 Task: Look for products in the category "Facial Care & Cosmetics" from Reviva only.
Action: Mouse pressed left at (259, 128)
Screenshot: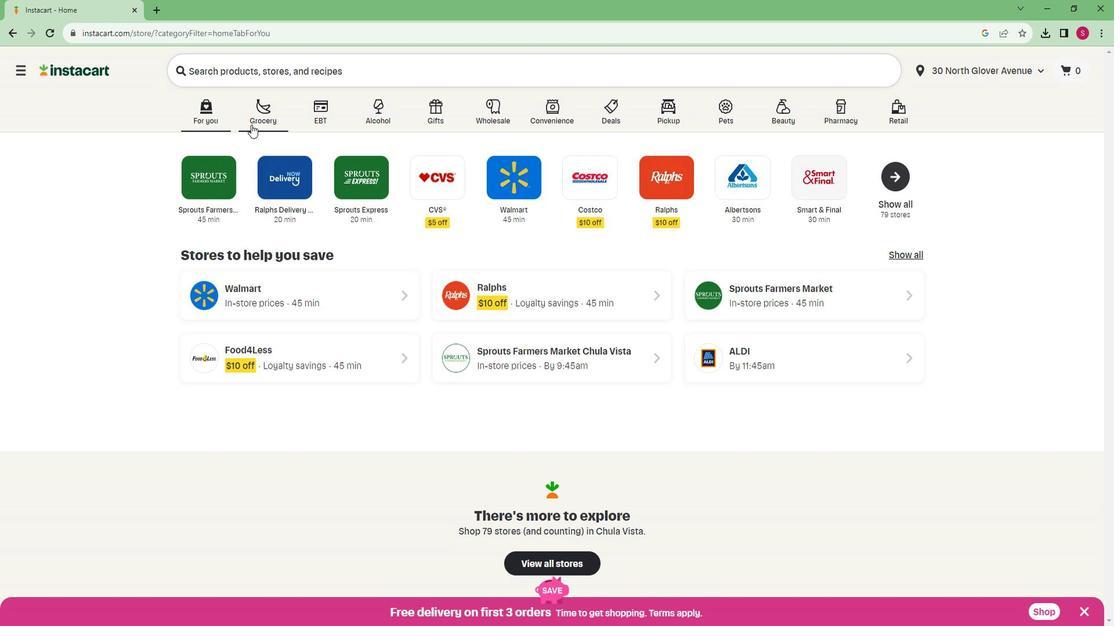 
Action: Mouse moved to (235, 327)
Screenshot: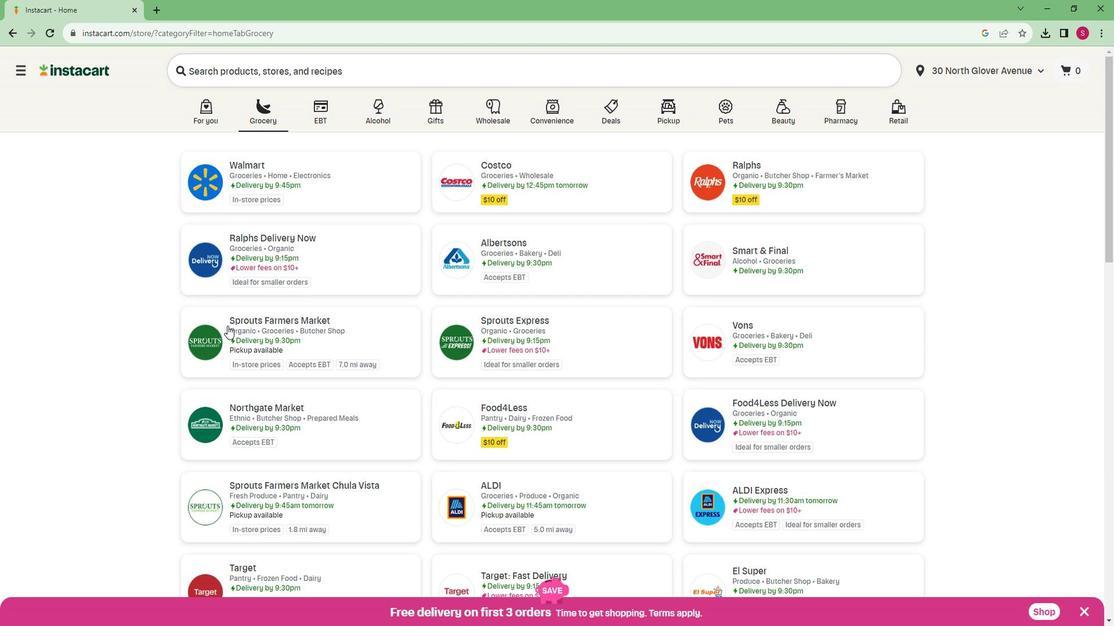 
Action: Mouse pressed left at (235, 327)
Screenshot: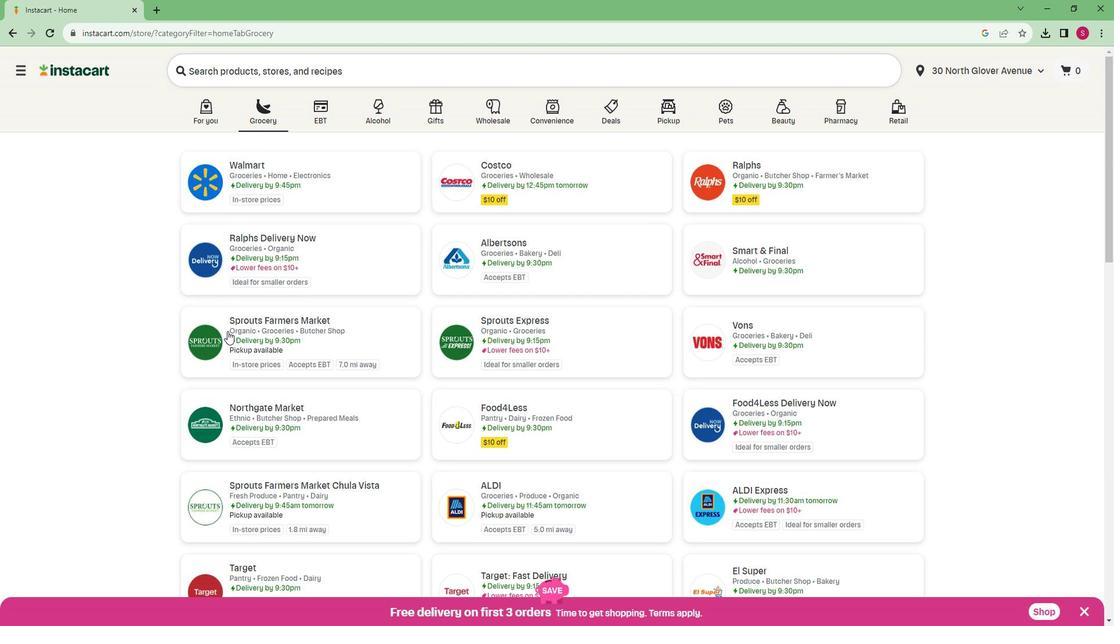 
Action: Mouse moved to (103, 382)
Screenshot: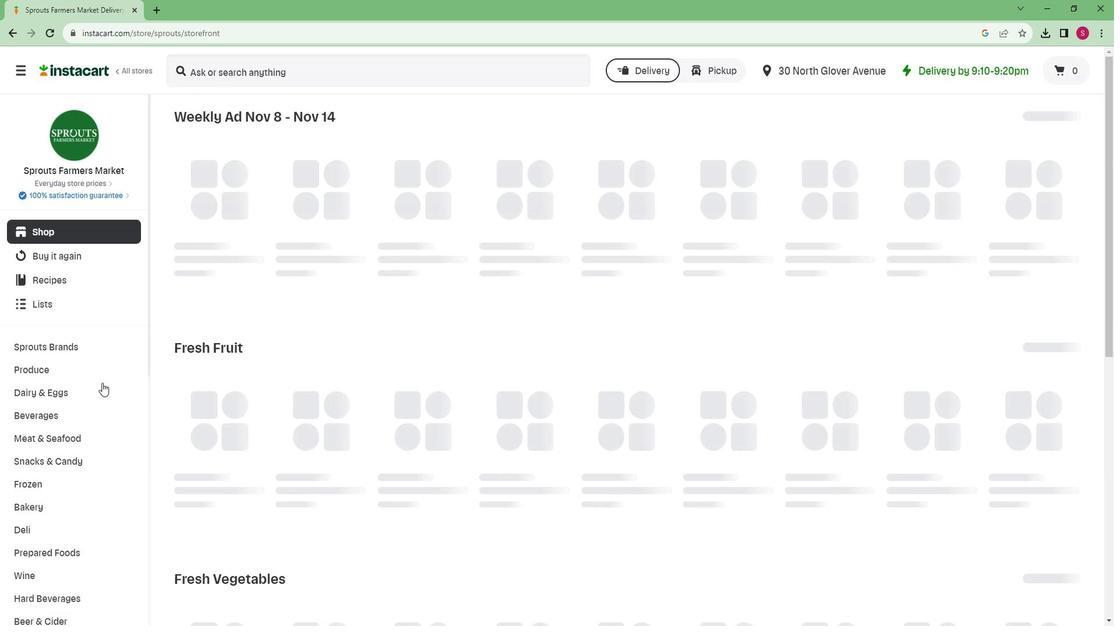 
Action: Mouse scrolled (103, 382) with delta (0, 0)
Screenshot: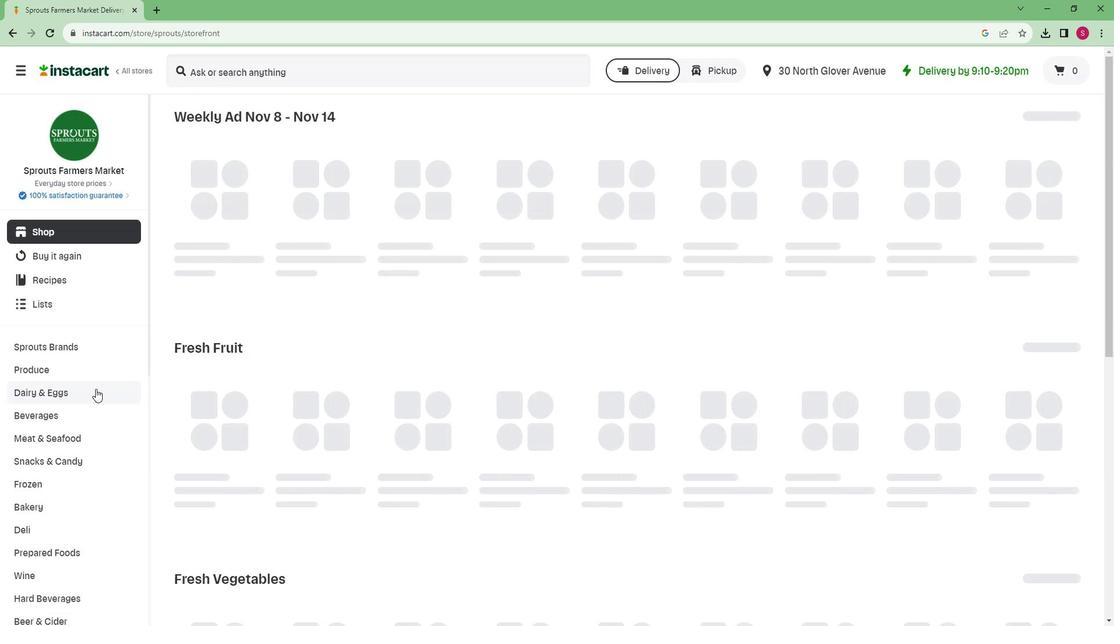 
Action: Mouse scrolled (103, 382) with delta (0, 0)
Screenshot: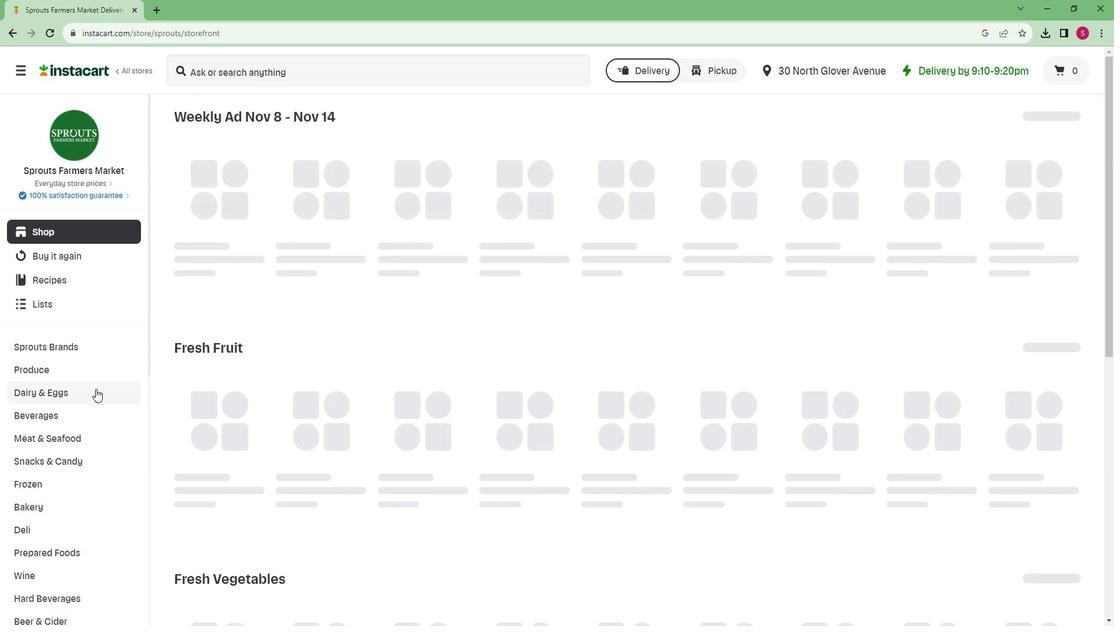 
Action: Mouse scrolled (103, 382) with delta (0, 0)
Screenshot: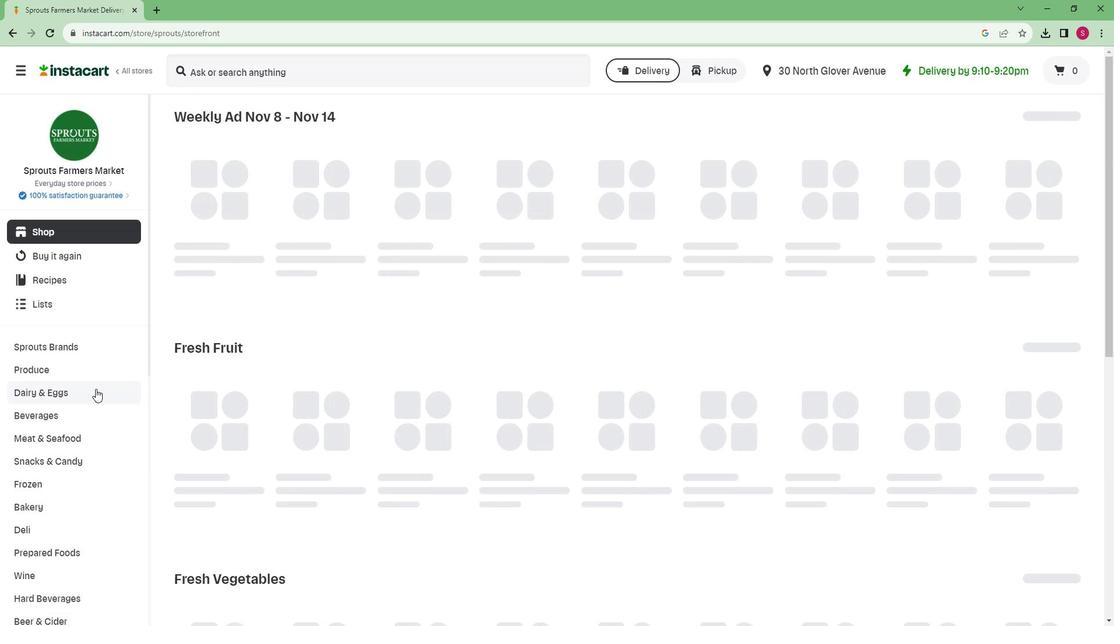 
Action: Mouse scrolled (103, 382) with delta (0, 0)
Screenshot: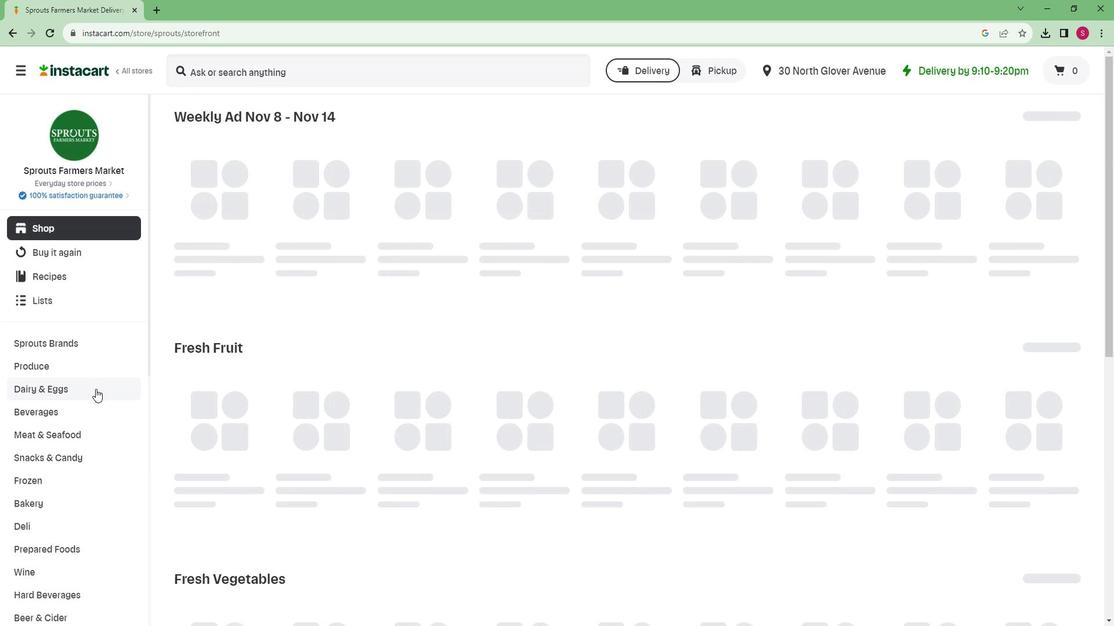 
Action: Mouse scrolled (103, 382) with delta (0, 0)
Screenshot: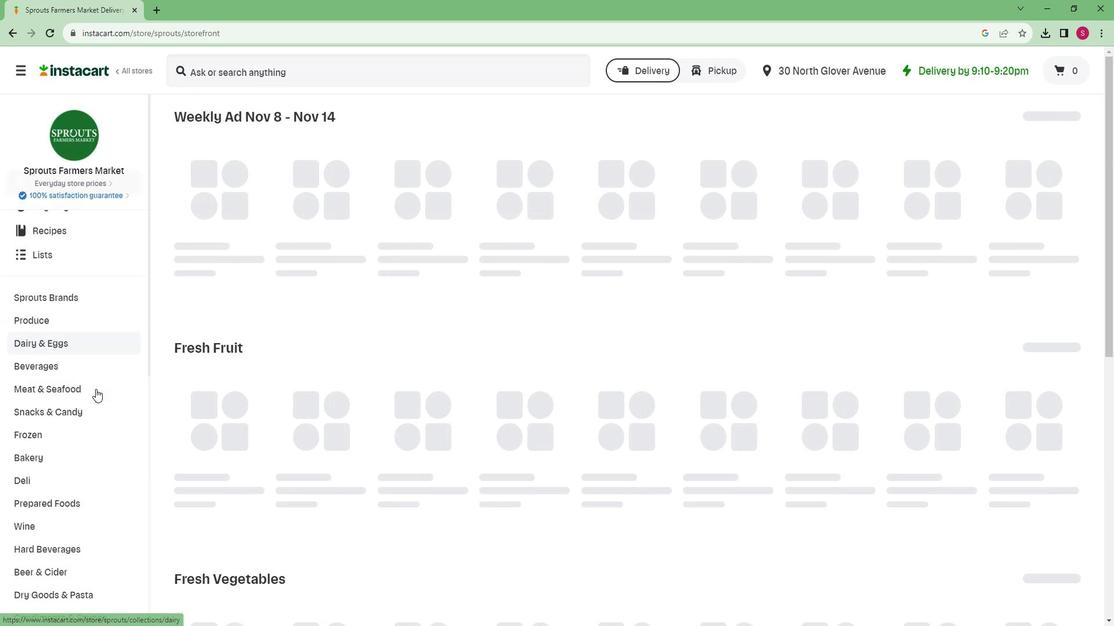 
Action: Mouse scrolled (103, 382) with delta (0, 0)
Screenshot: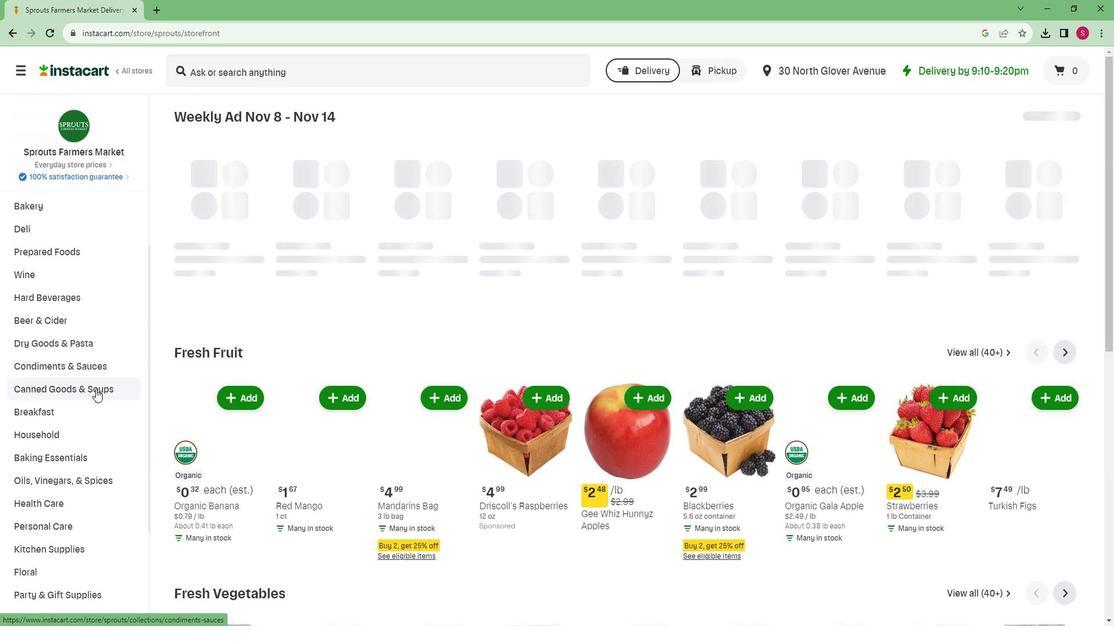 
Action: Mouse scrolled (103, 382) with delta (0, 0)
Screenshot: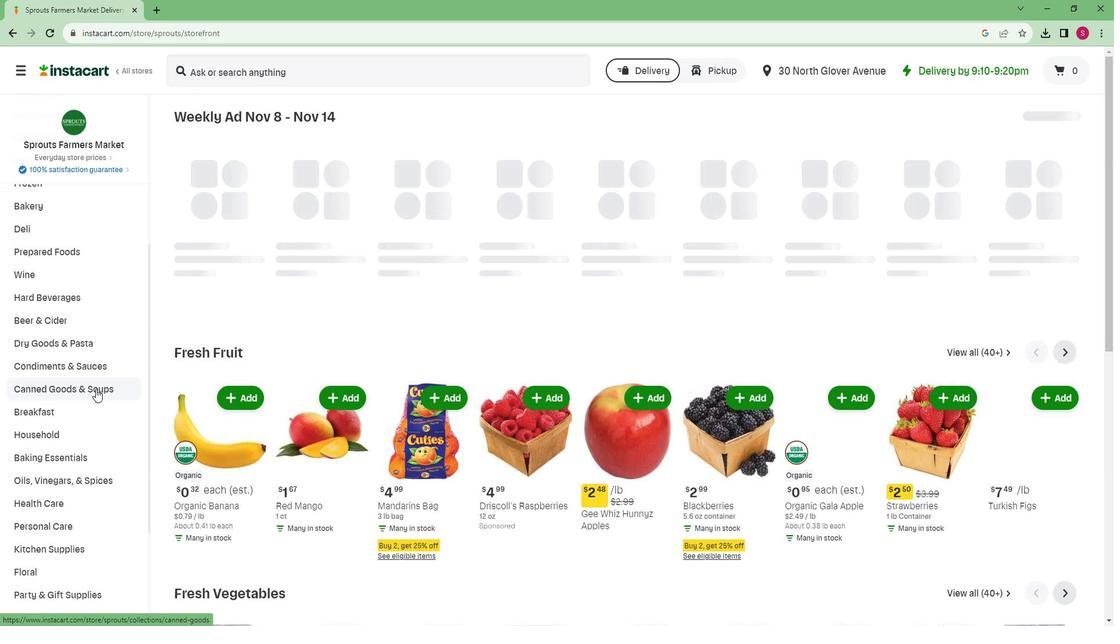 
Action: Mouse scrolled (103, 382) with delta (0, 0)
Screenshot: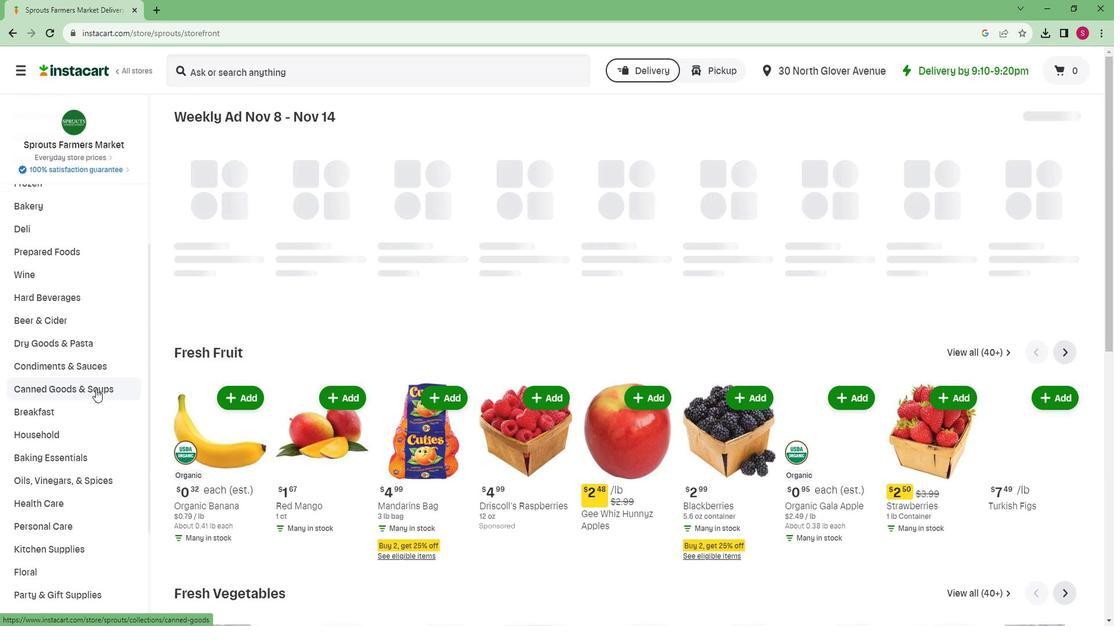 
Action: Mouse moved to (87, 439)
Screenshot: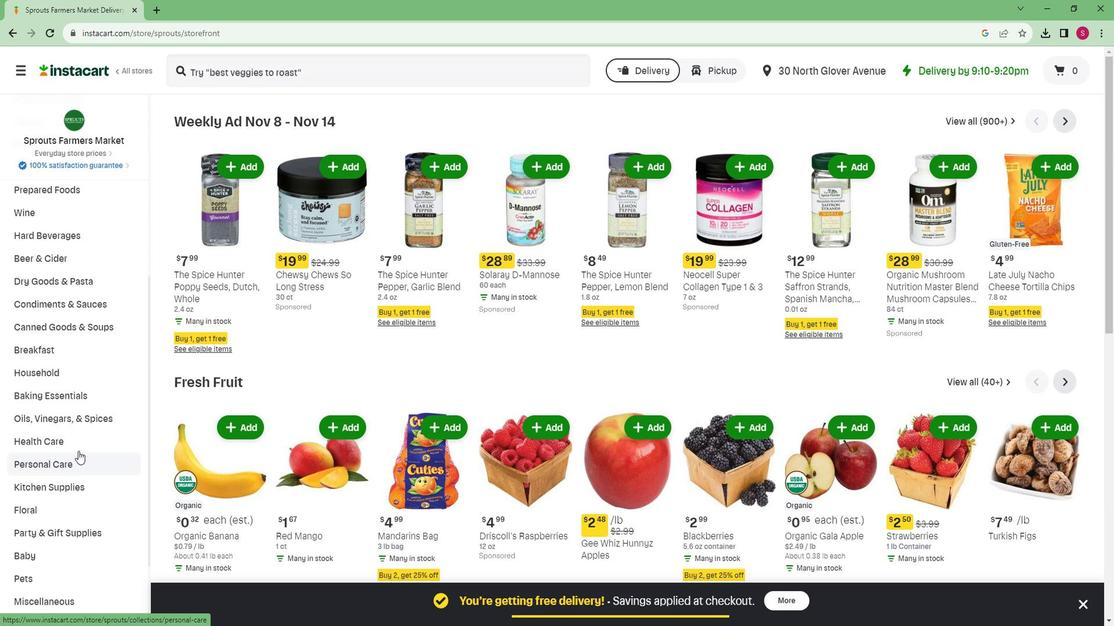 
Action: Mouse scrolled (87, 438) with delta (0, 0)
Screenshot: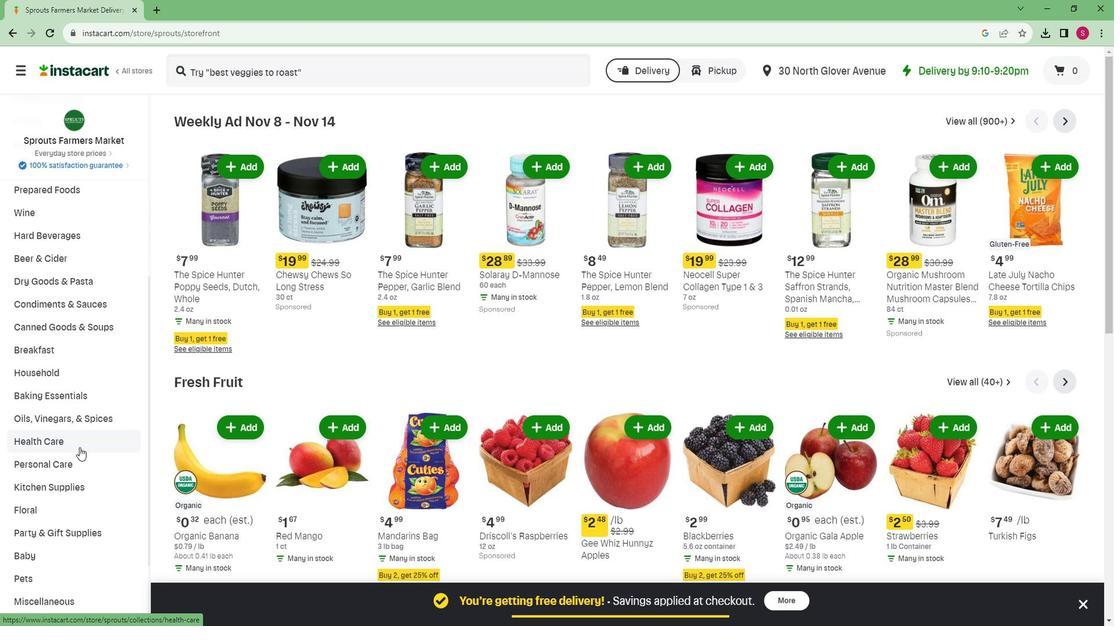
Action: Mouse moved to (87, 440)
Screenshot: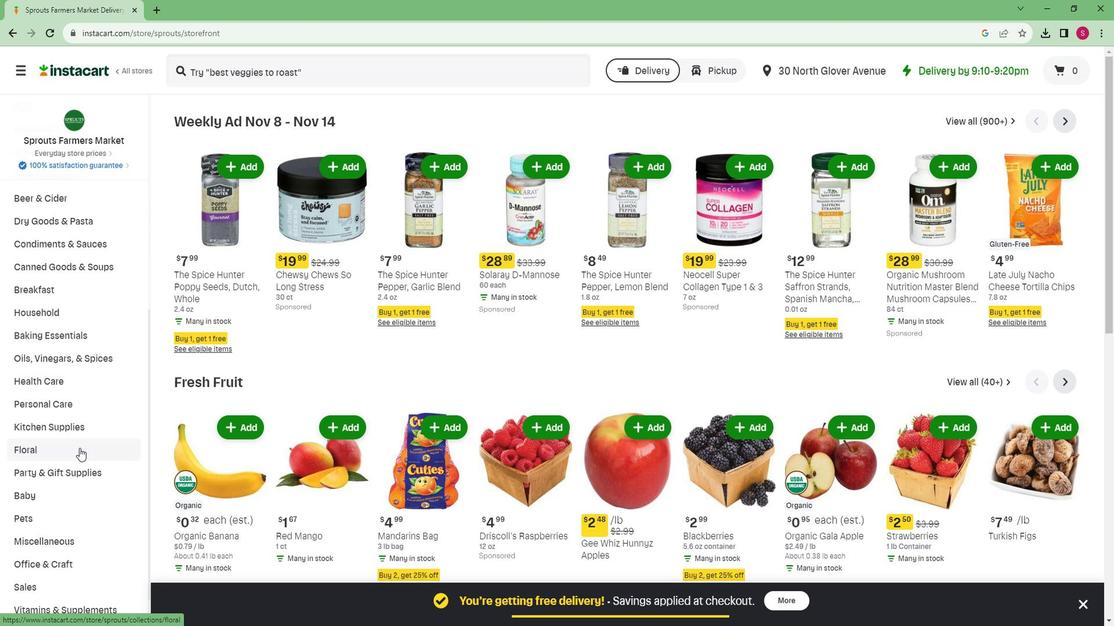 
Action: Mouse scrolled (87, 440) with delta (0, 0)
Screenshot: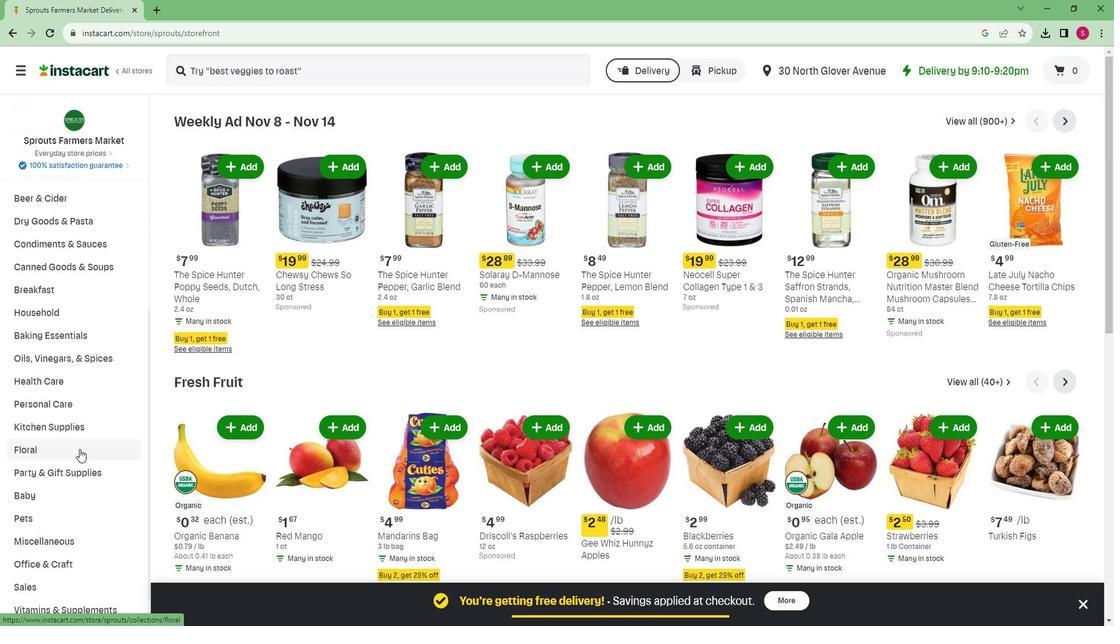 
Action: Mouse scrolled (87, 440) with delta (0, 0)
Screenshot: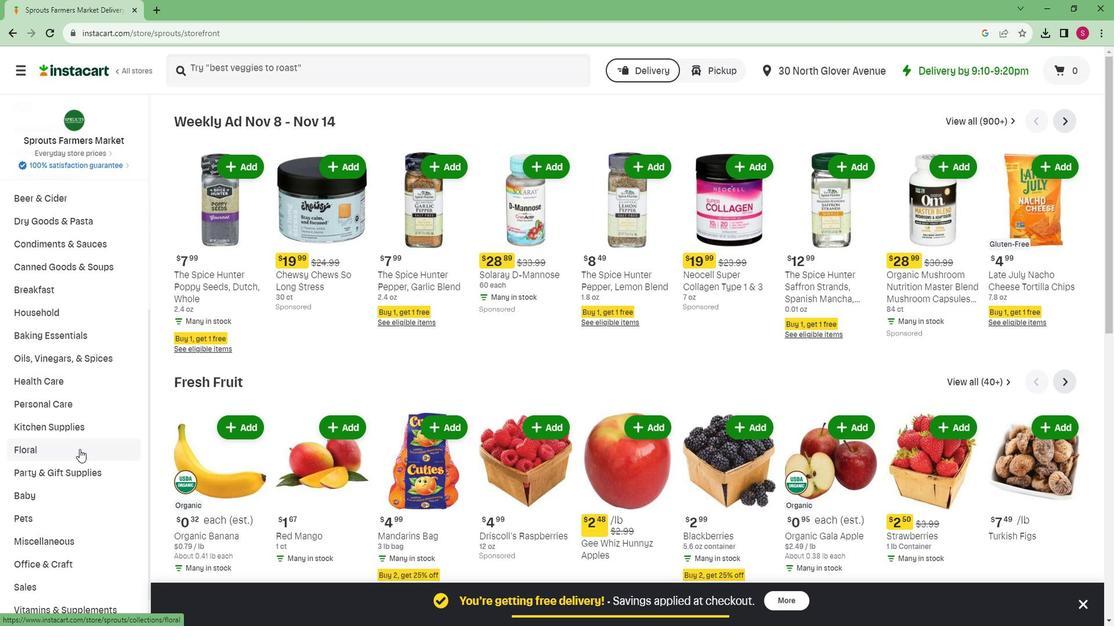 
Action: Mouse moved to (51, 569)
Screenshot: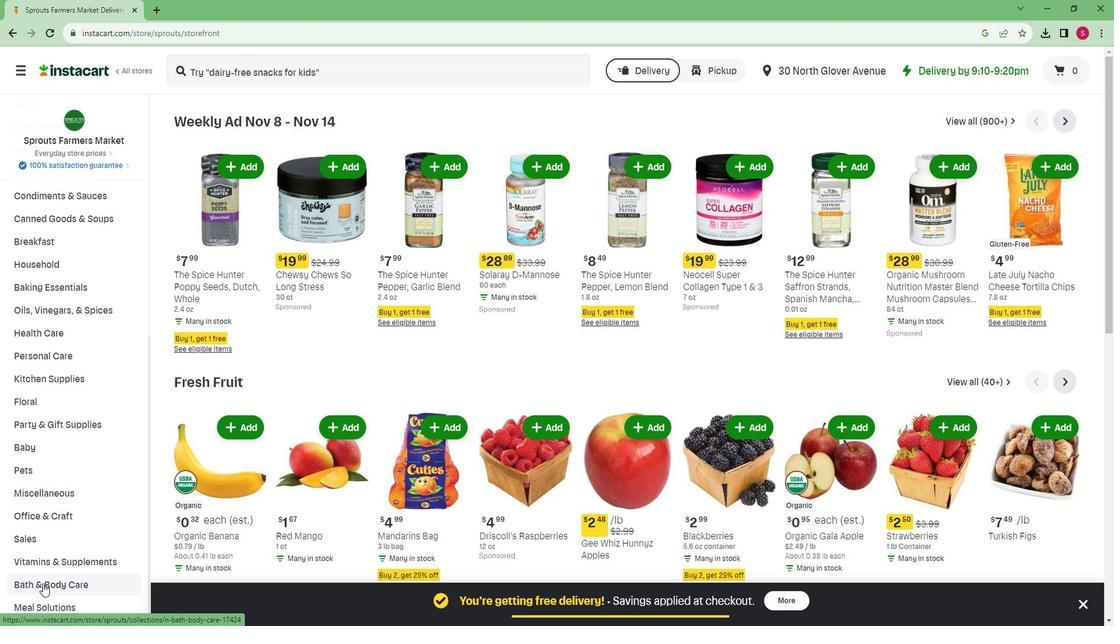 
Action: Mouse pressed left at (51, 569)
Screenshot: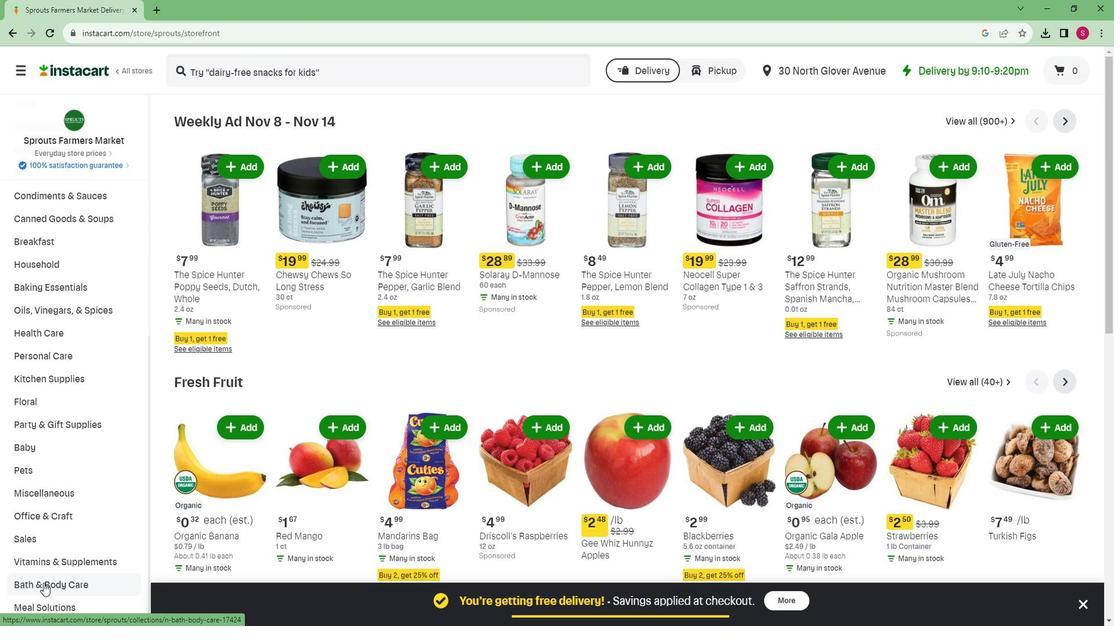 
Action: Mouse moved to (629, 150)
Screenshot: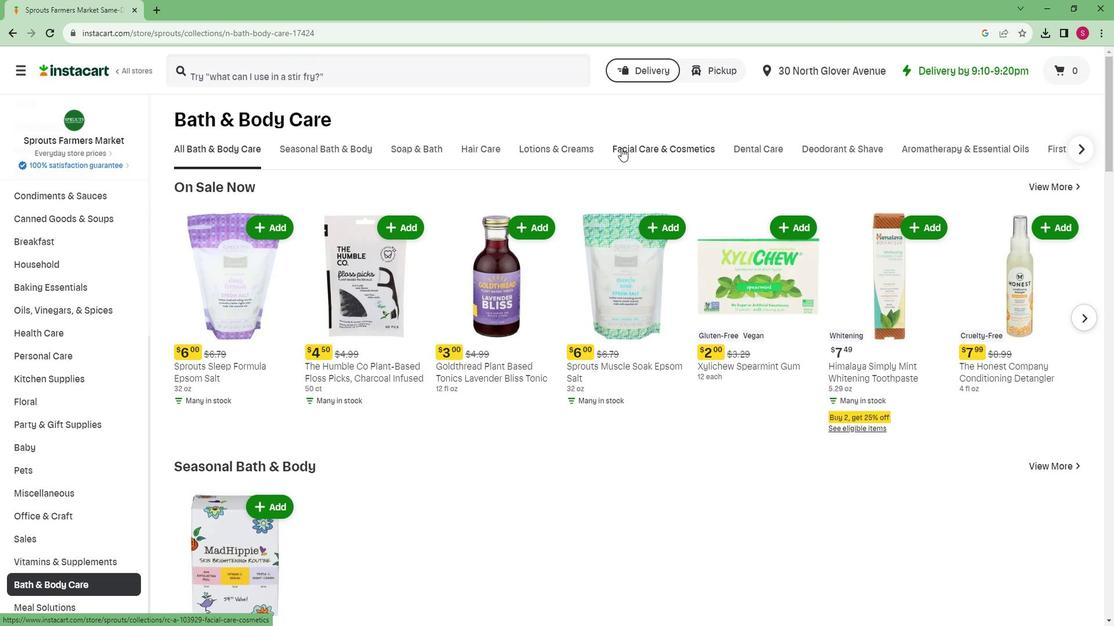 
Action: Mouse pressed left at (629, 150)
Screenshot: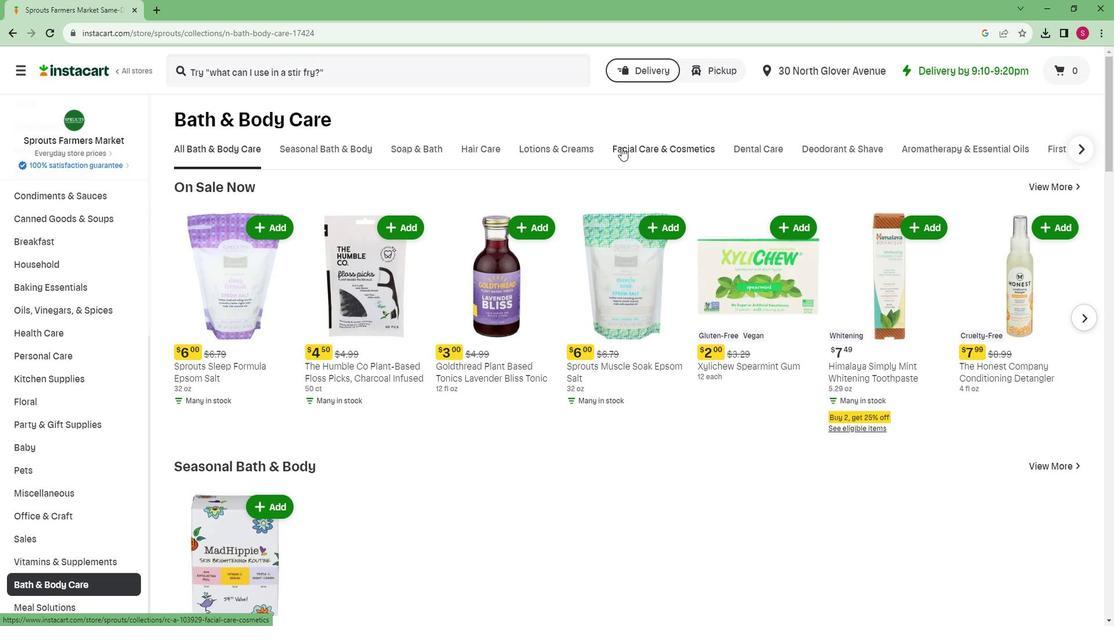 
Action: Mouse moved to (284, 197)
Screenshot: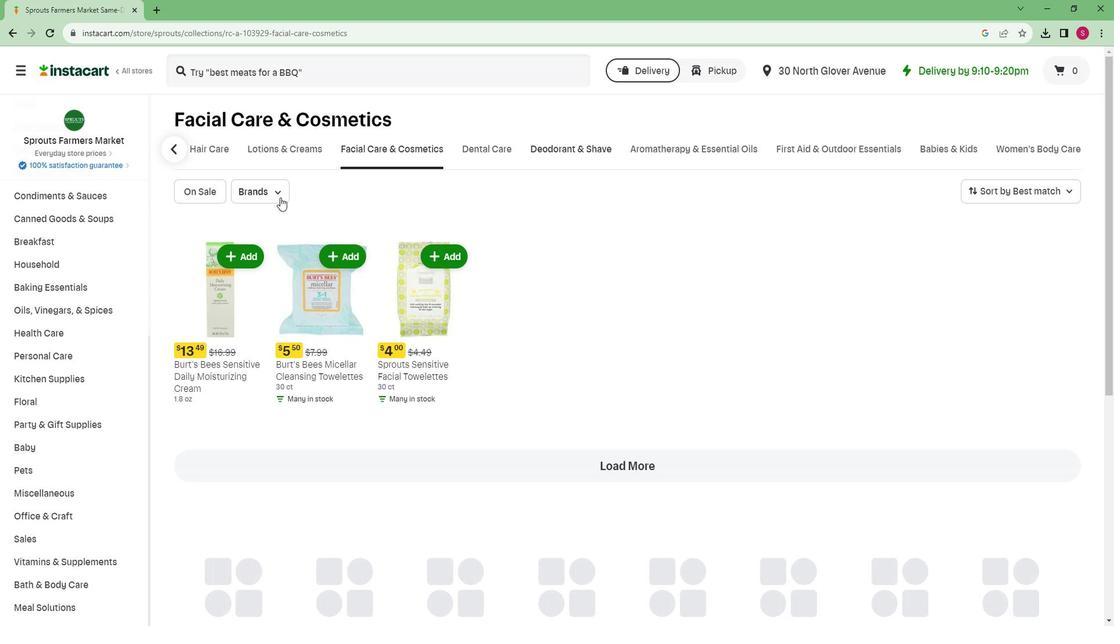 
Action: Mouse pressed left at (284, 197)
Screenshot: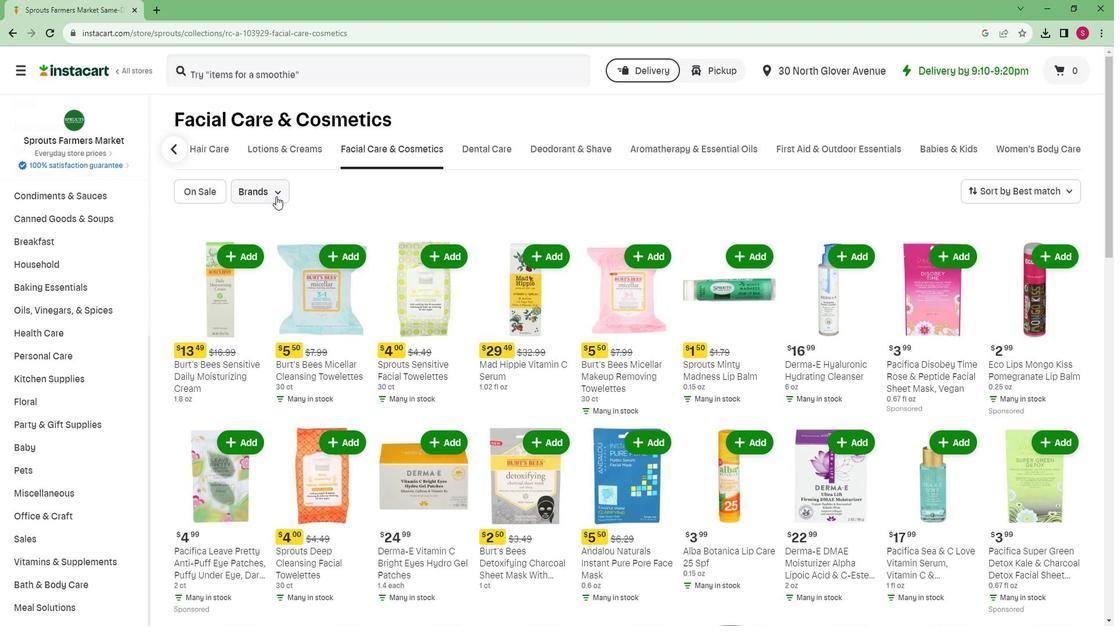
Action: Mouse moved to (280, 248)
Screenshot: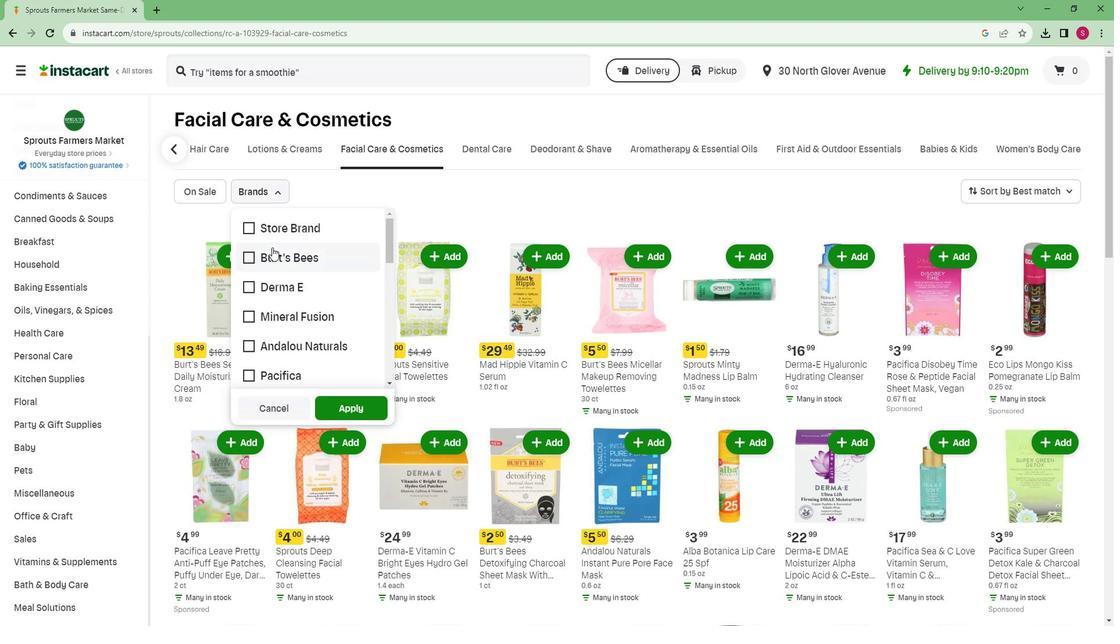 
Action: Mouse scrolled (280, 247) with delta (0, 0)
Screenshot: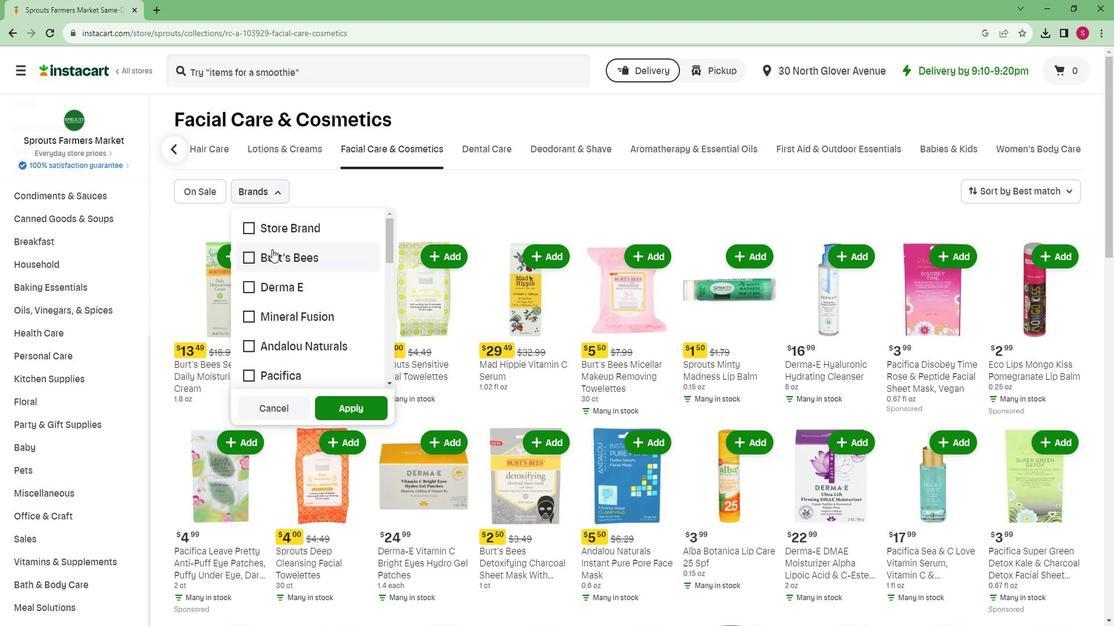 
Action: Mouse scrolled (280, 247) with delta (0, 0)
Screenshot: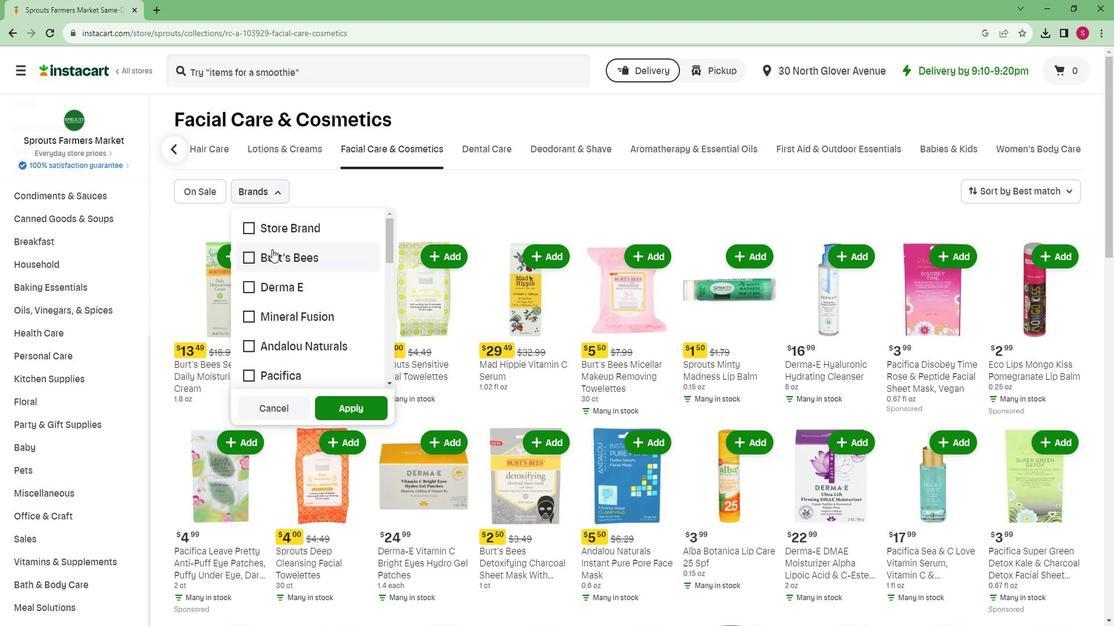 
Action: Mouse scrolled (280, 247) with delta (0, 0)
Screenshot: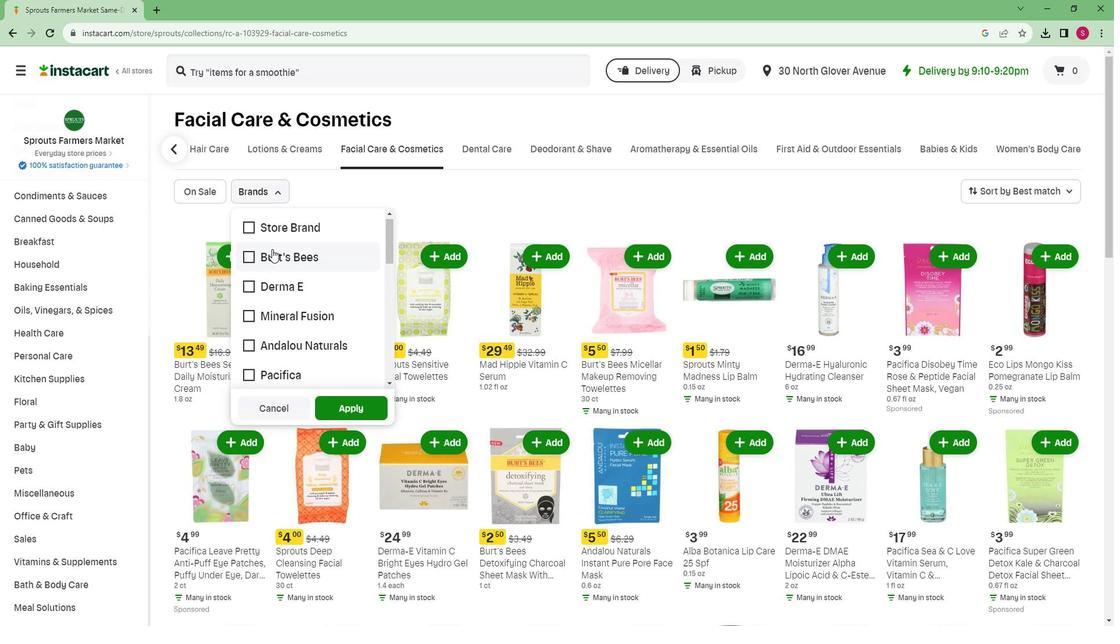 
Action: Mouse scrolled (280, 247) with delta (0, 0)
Screenshot: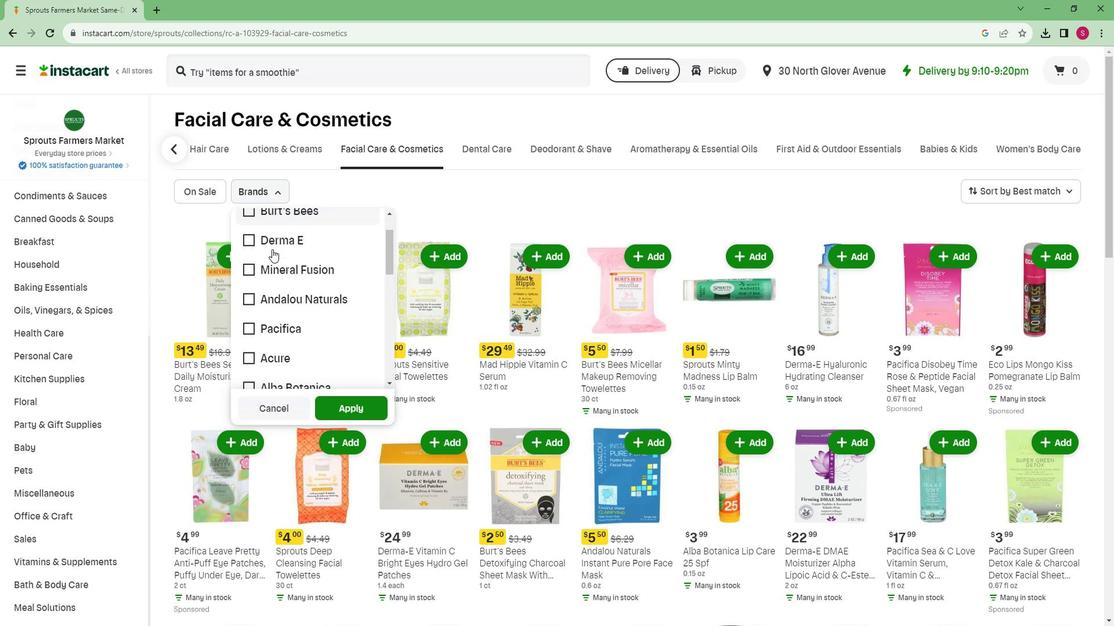 
Action: Mouse scrolled (280, 247) with delta (0, 0)
Screenshot: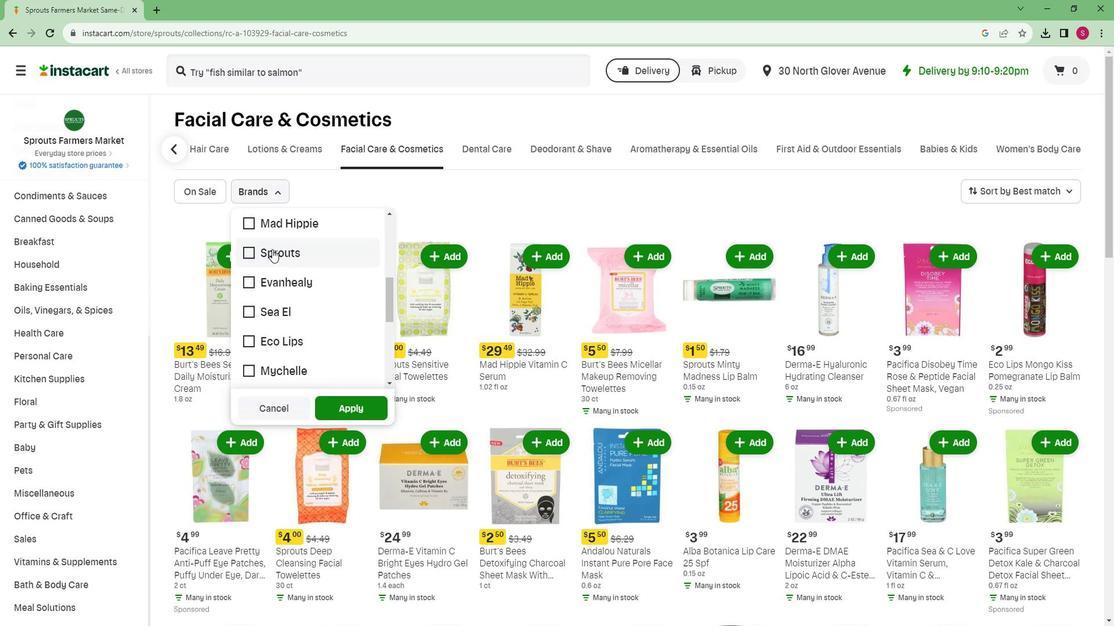 
Action: Mouse scrolled (280, 247) with delta (0, 0)
Screenshot: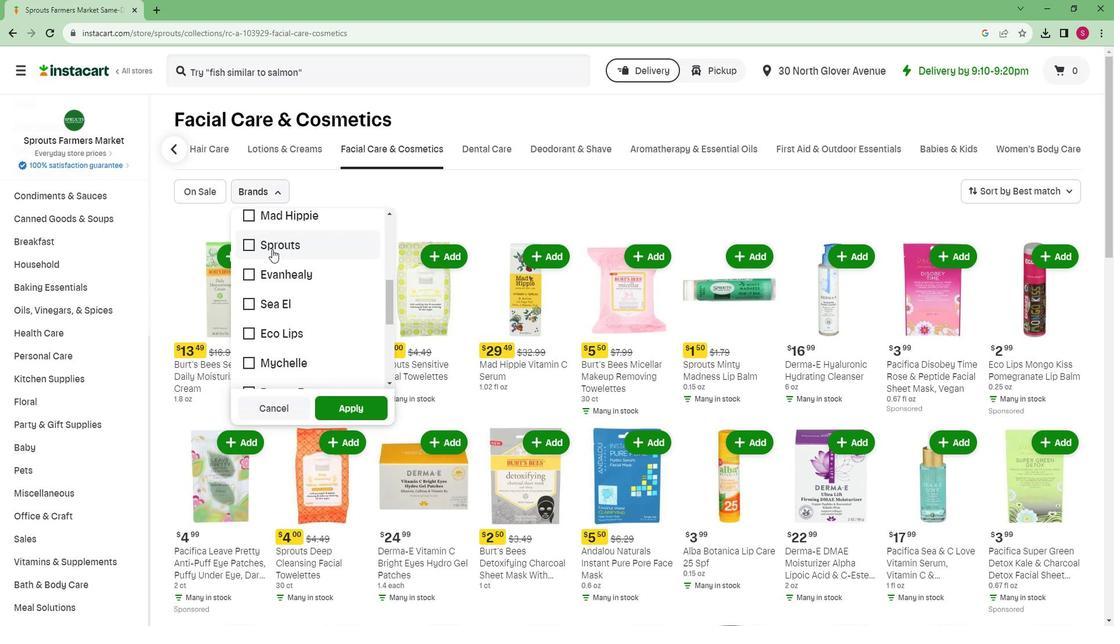 
Action: Mouse scrolled (280, 247) with delta (0, 0)
Screenshot: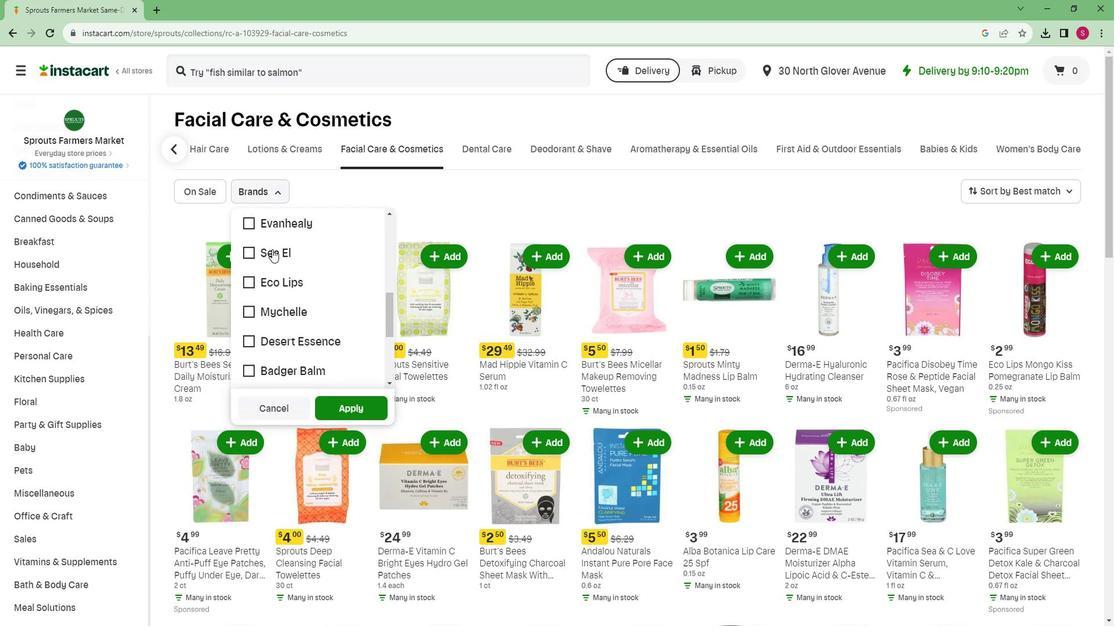 
Action: Mouse scrolled (280, 247) with delta (0, 0)
Screenshot: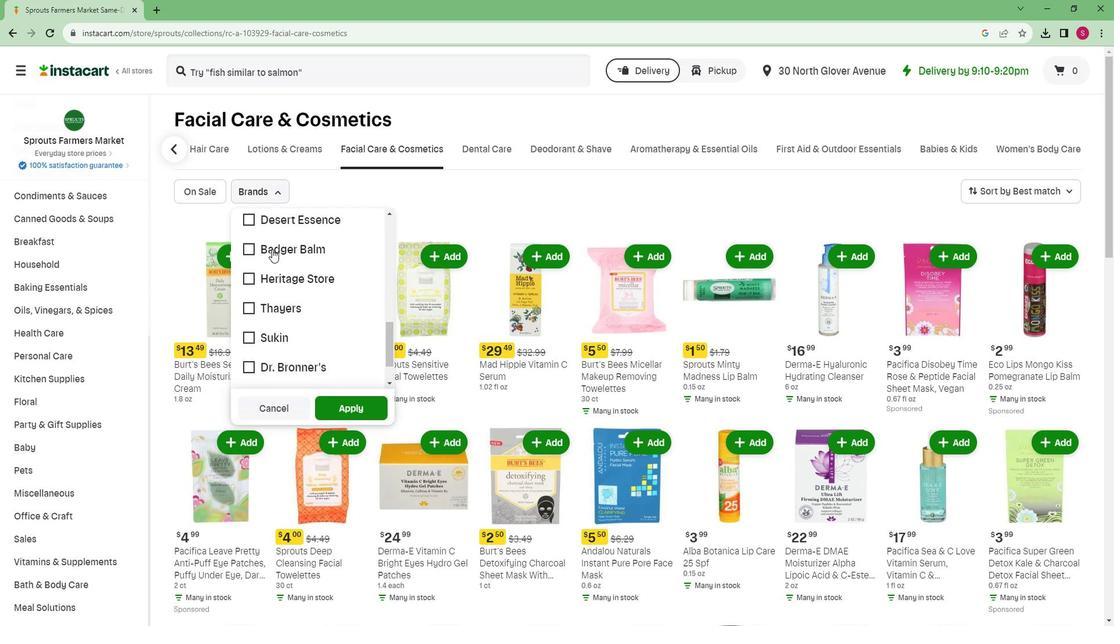 
